 Task: Select the live option in the inline chat mode.
Action: Mouse moved to (69, 460)
Screenshot: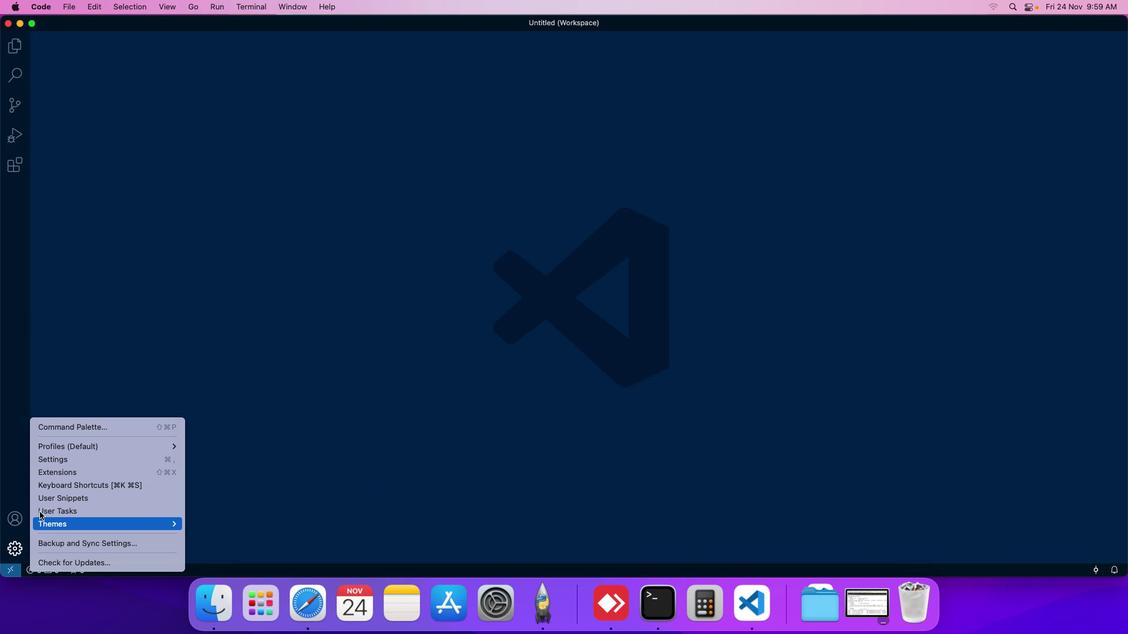 
Action: Mouse pressed left at (69, 460)
Screenshot: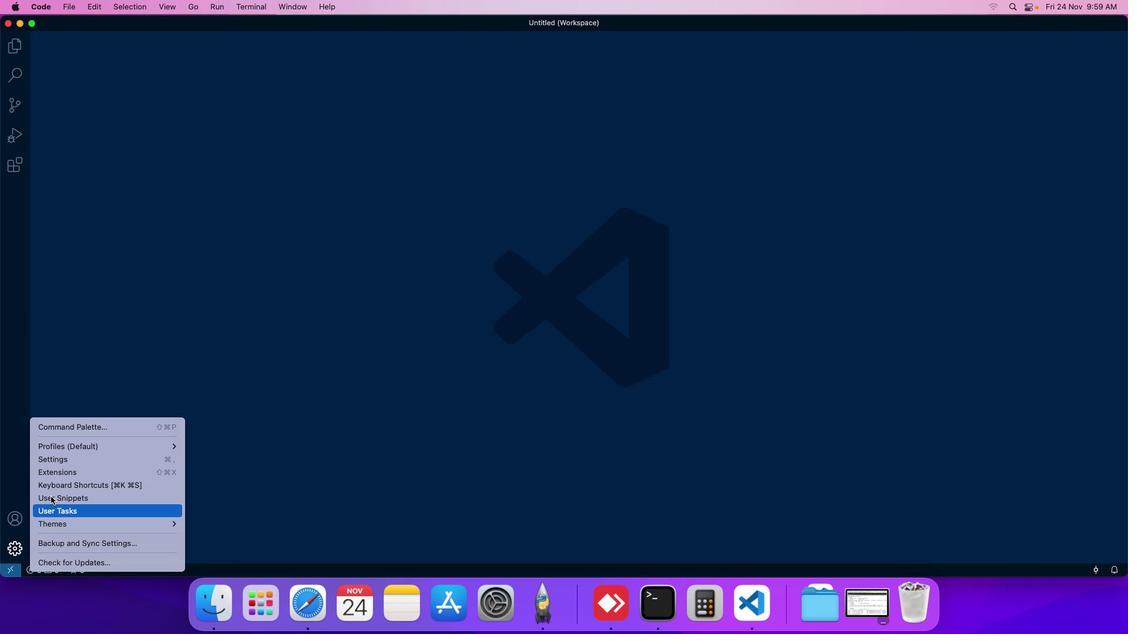 
Action: Mouse moved to (120, 424)
Screenshot: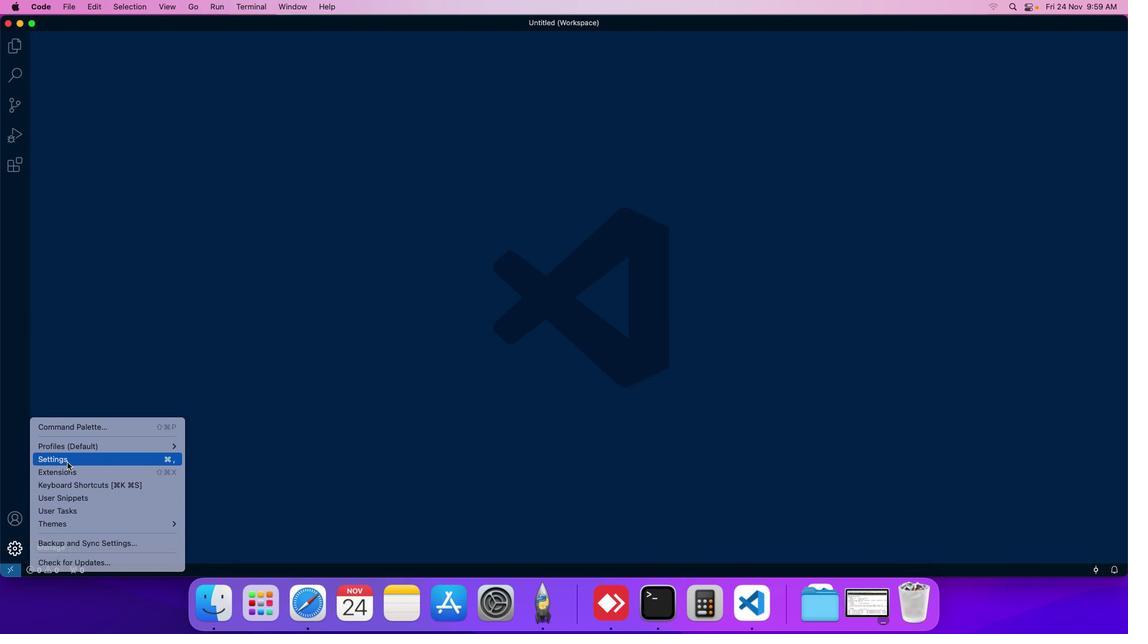 
Action: Mouse pressed left at (120, 424)
Screenshot: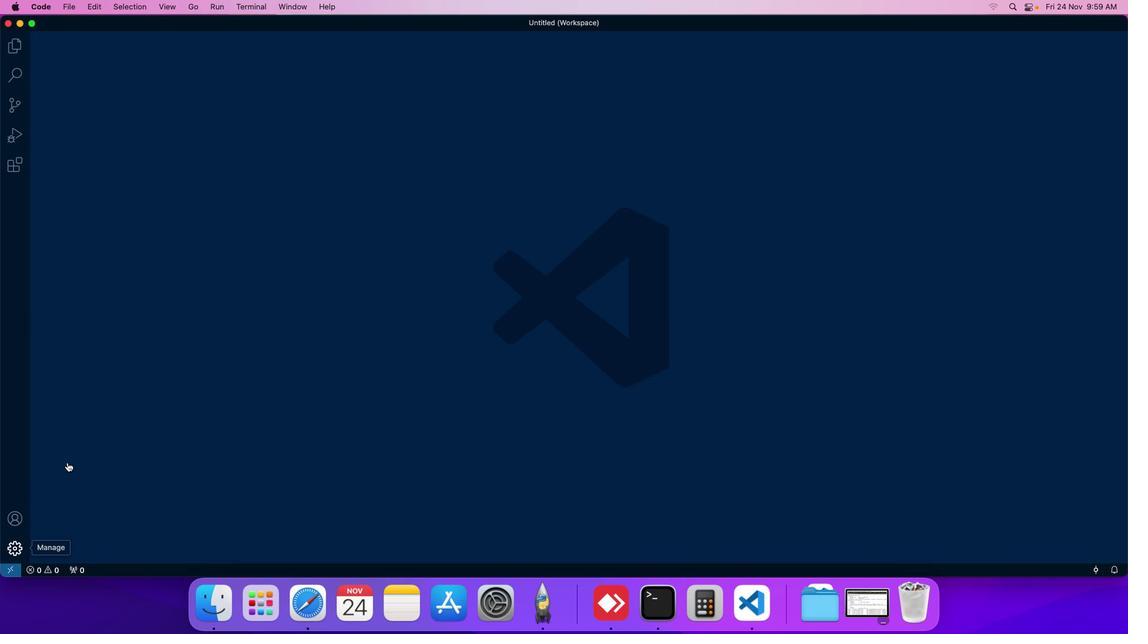
Action: Mouse moved to (285, 307)
Screenshot: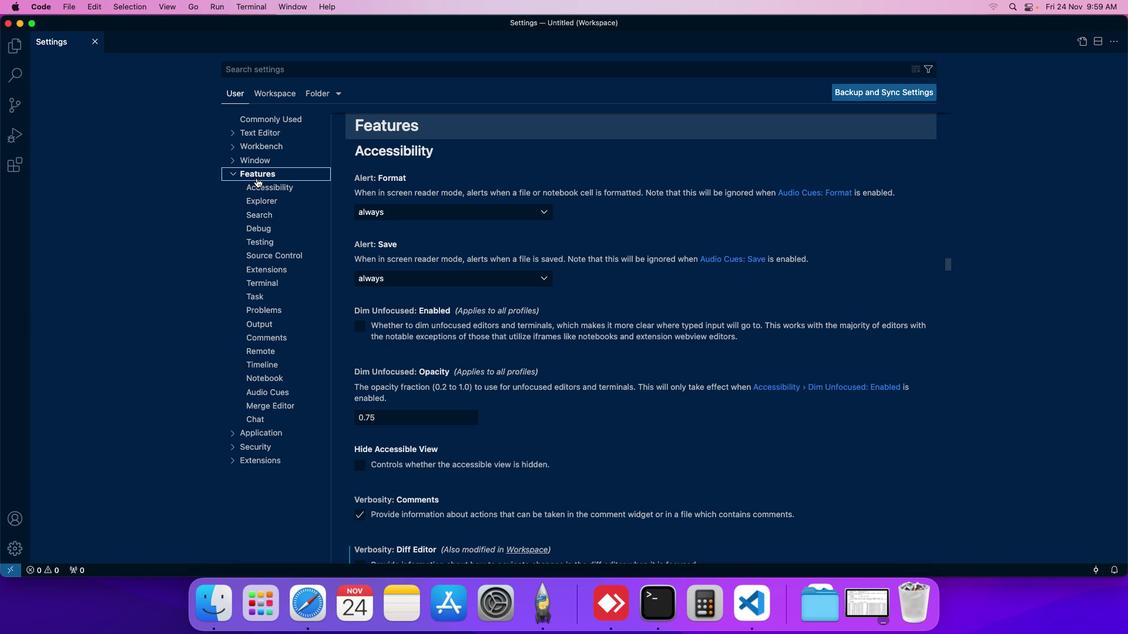 
Action: Mouse pressed left at (285, 307)
Screenshot: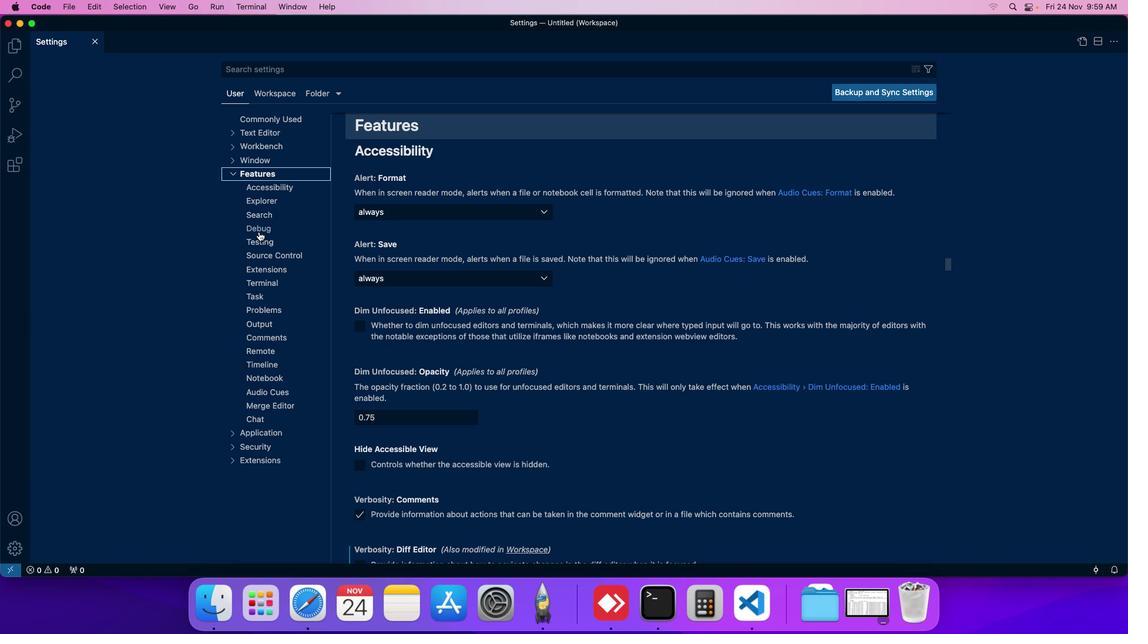 
Action: Mouse moved to (293, 407)
Screenshot: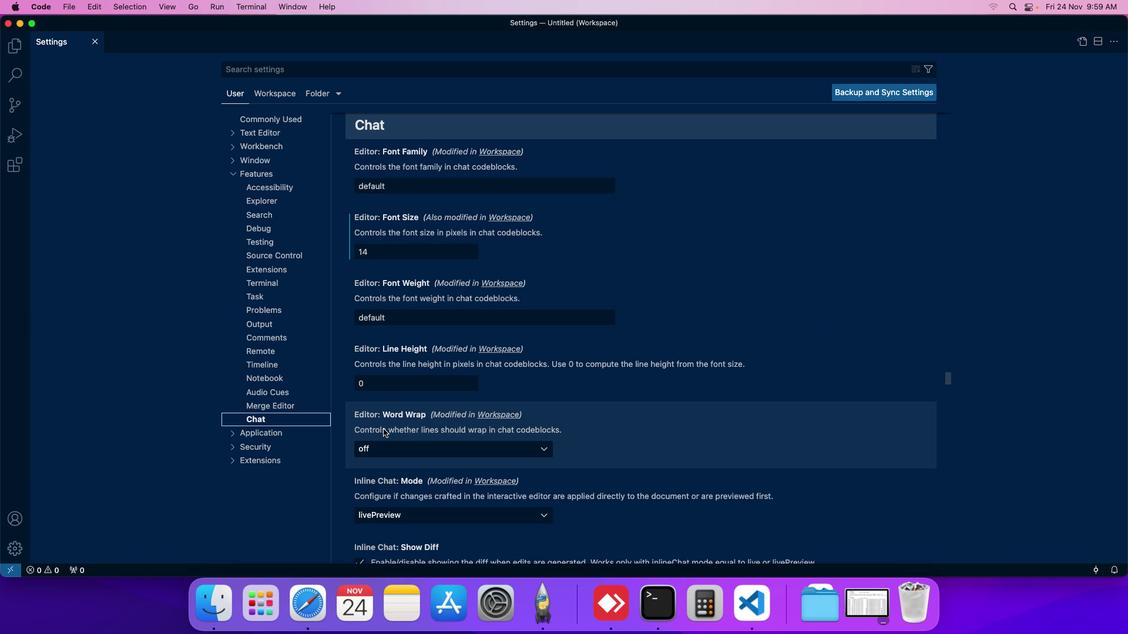 
Action: Mouse pressed left at (293, 407)
Screenshot: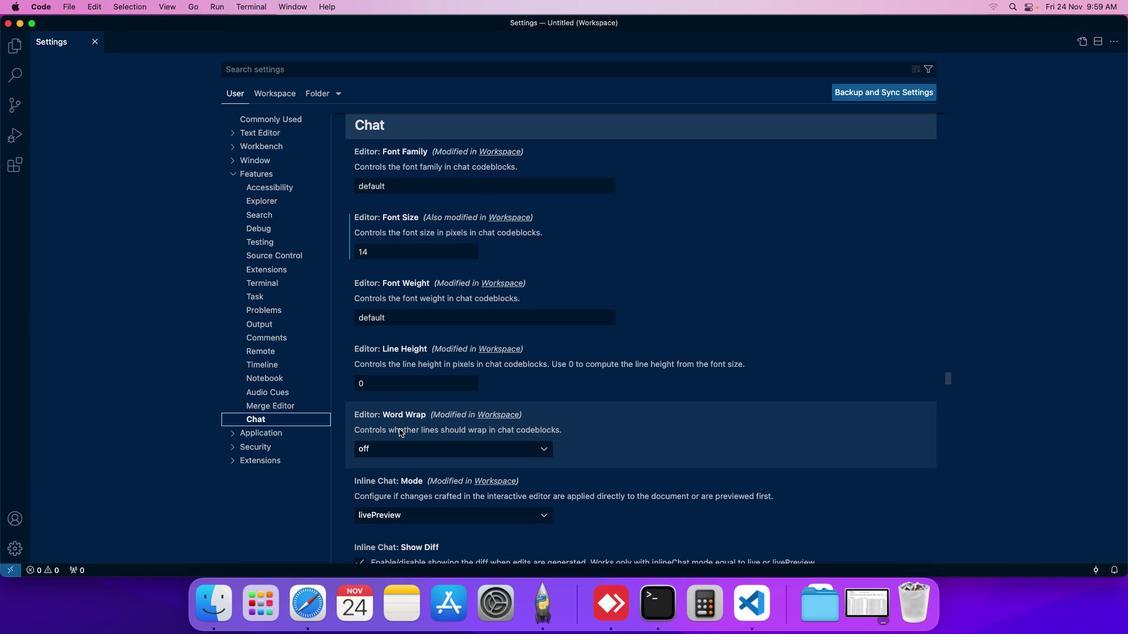 
Action: Mouse moved to (411, 410)
Screenshot: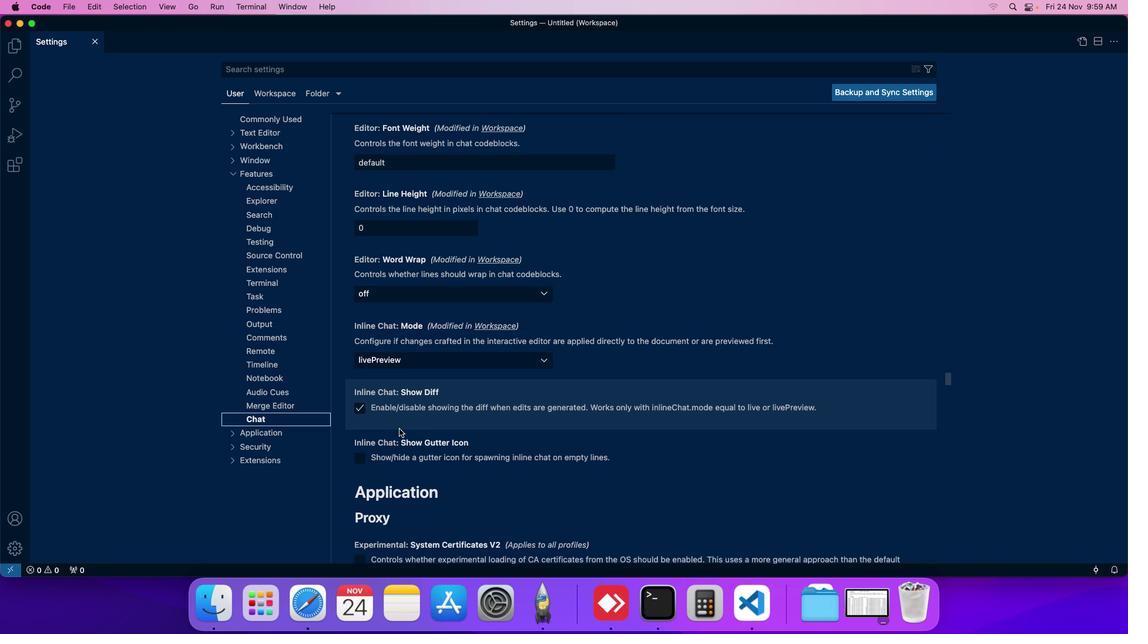 
Action: Mouse scrolled (411, 410) with delta (61, 237)
Screenshot: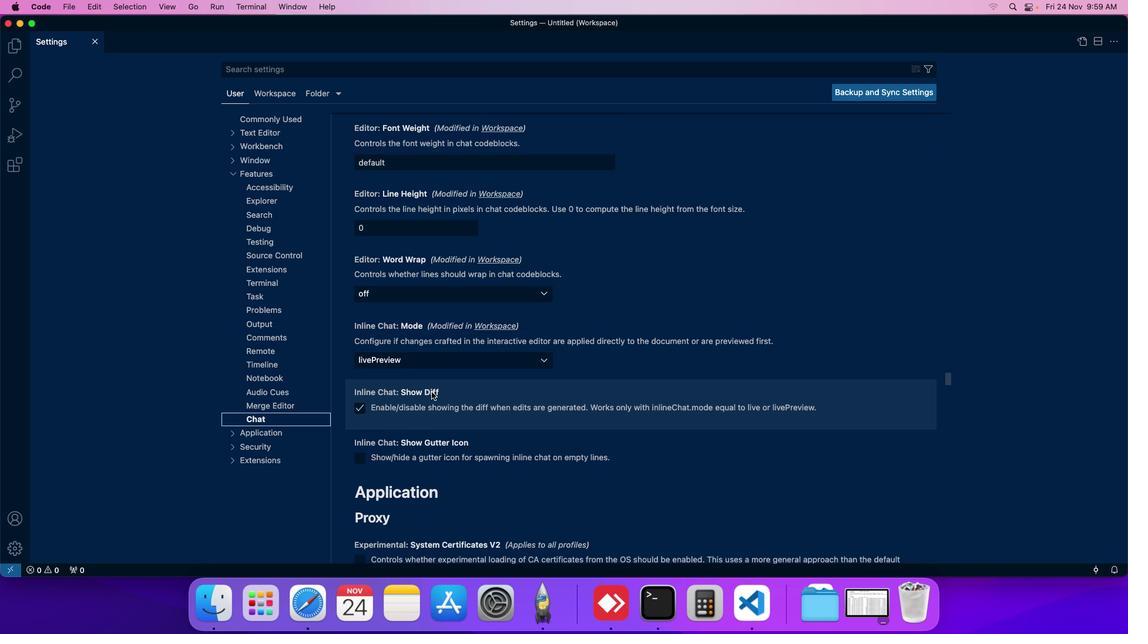 
Action: Mouse moved to (453, 384)
Screenshot: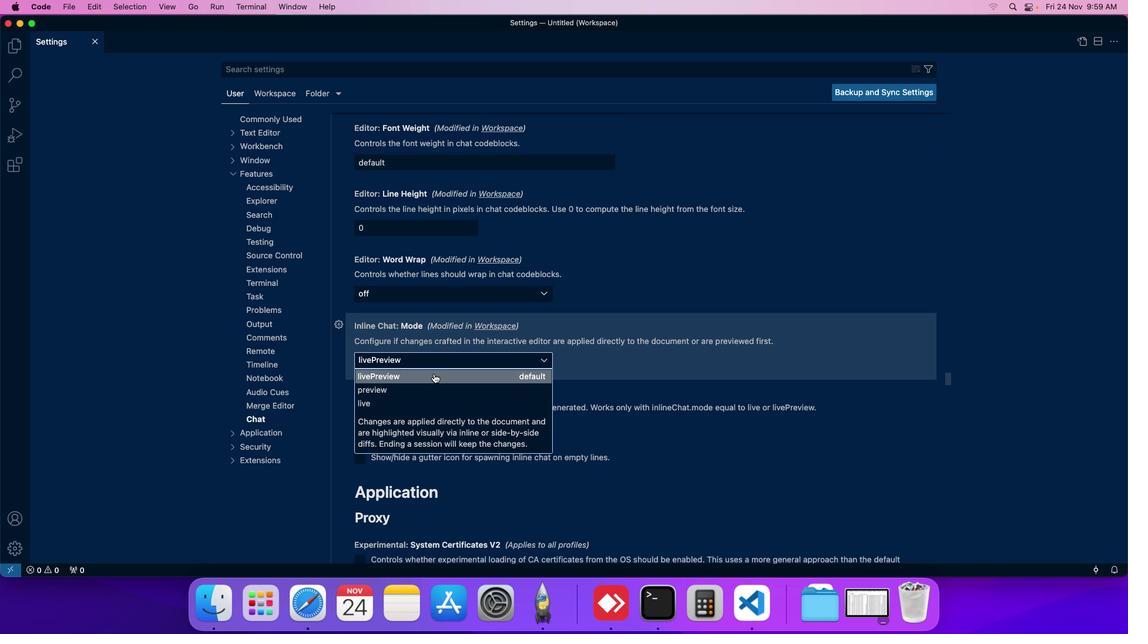 
Action: Mouse pressed left at (453, 384)
Screenshot: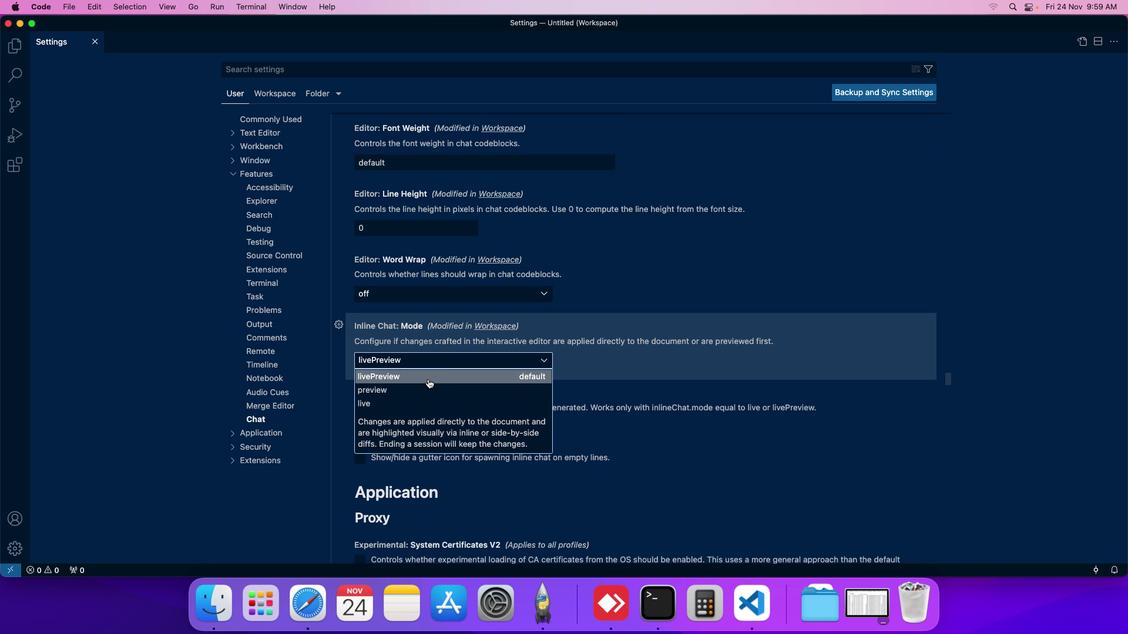 
Action: Mouse moved to (425, 397)
Screenshot: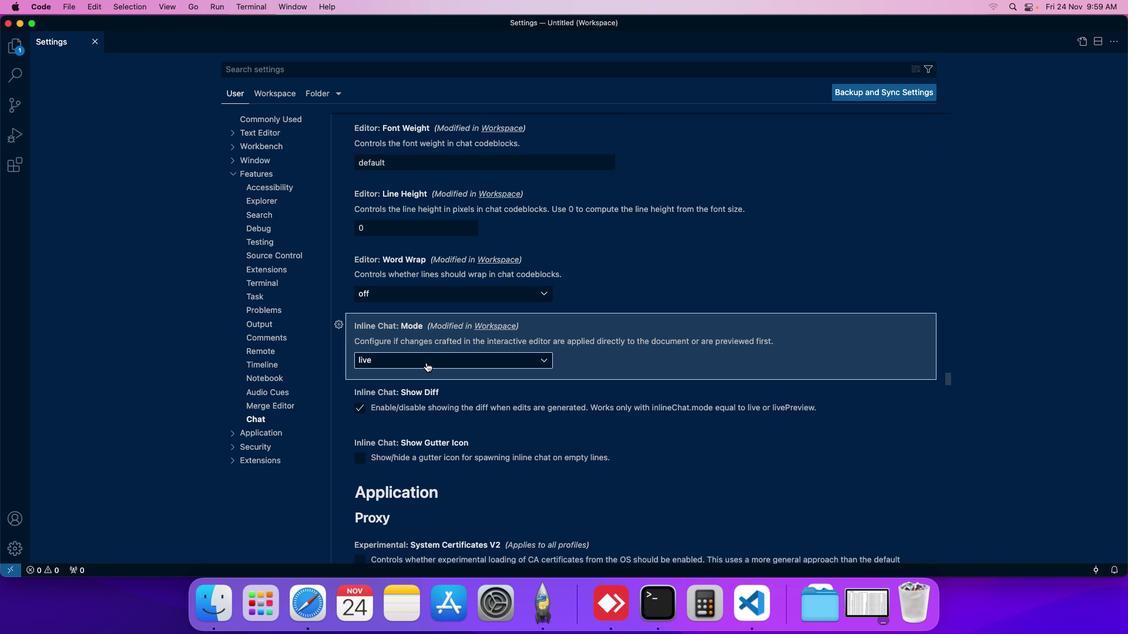 
Action: Mouse pressed left at (425, 397)
Screenshot: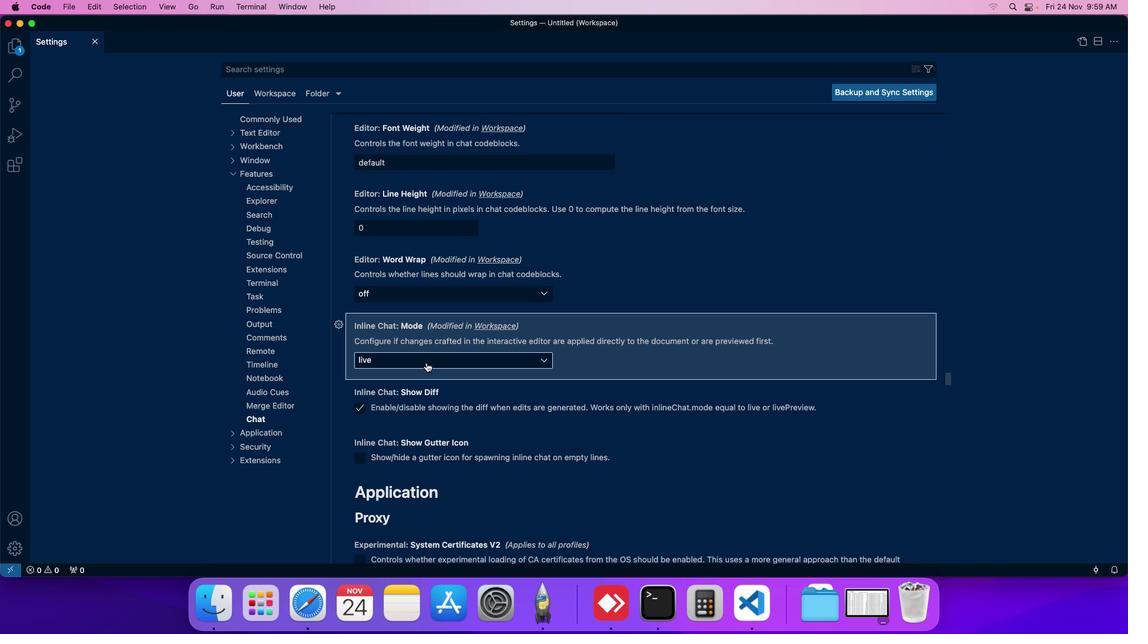 
Action: Mouse moved to (434, 383)
Screenshot: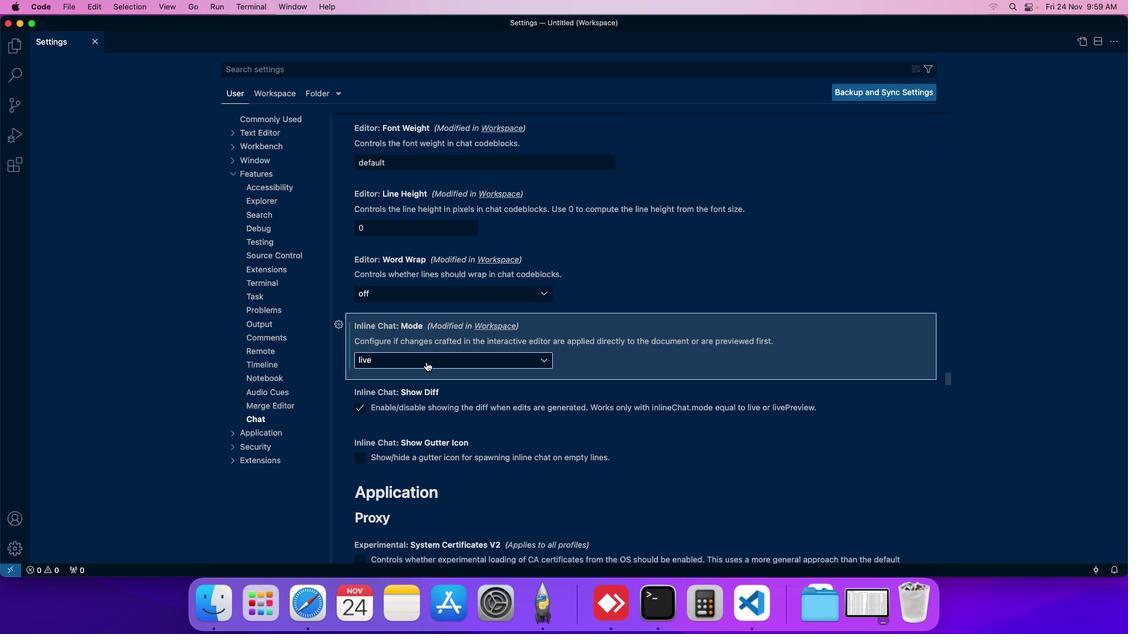 
